 Task: Assign Issue Issue0000000351 to Sprint Sprint0000000211 in Scrum Project Project0000000071 in Jira. Assign Issue Issue0000000352 to Sprint Sprint0000000211 in Scrum Project Project0000000071 in Jira. Assign Issue Issue0000000353 to Sprint Sprint0000000212 in Scrum Project Project0000000071 in Jira. Assign Issue Issue0000000354 to Sprint Sprint0000000212 in Scrum Project Project0000000071 in Jira. Assign Issue Issue0000000355 to Sprint Sprint0000000213 in Scrum Project Project0000000071 in Jira
Action: Mouse moved to (234, 74)
Screenshot: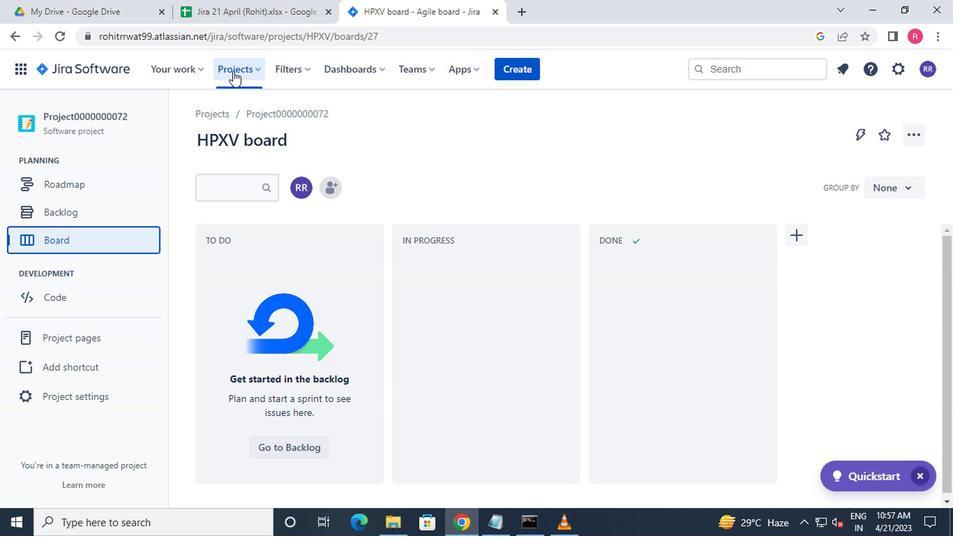 
Action: Mouse pressed left at (234, 74)
Screenshot: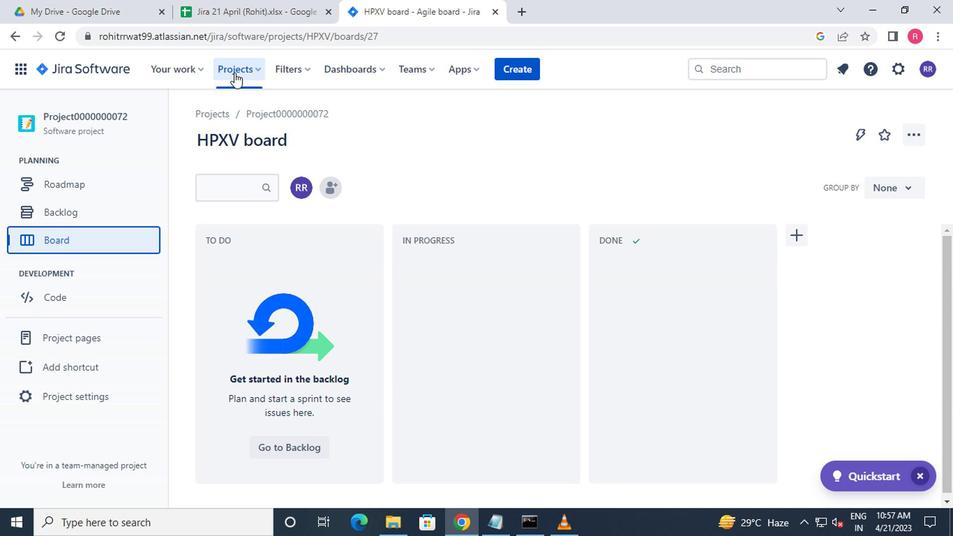 
Action: Mouse moved to (308, 159)
Screenshot: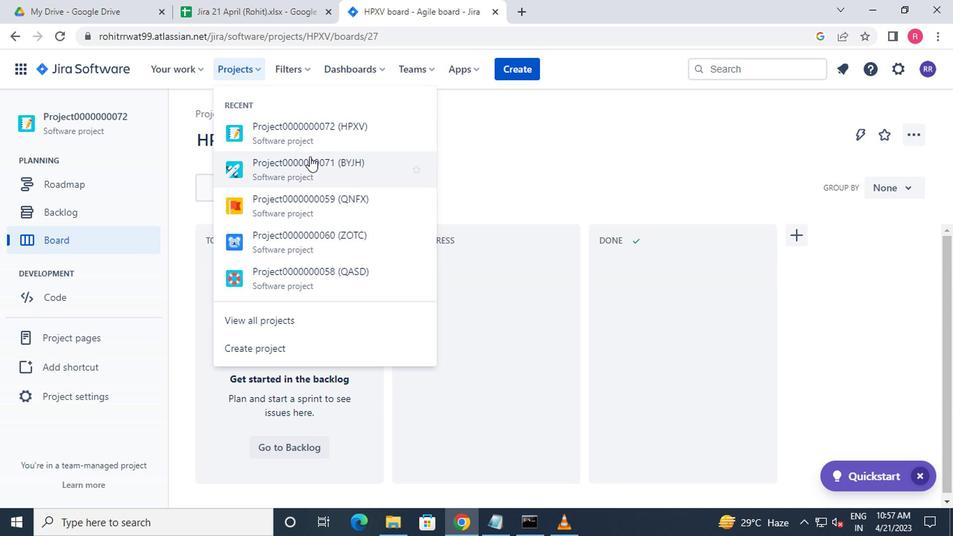 
Action: Mouse pressed left at (308, 159)
Screenshot: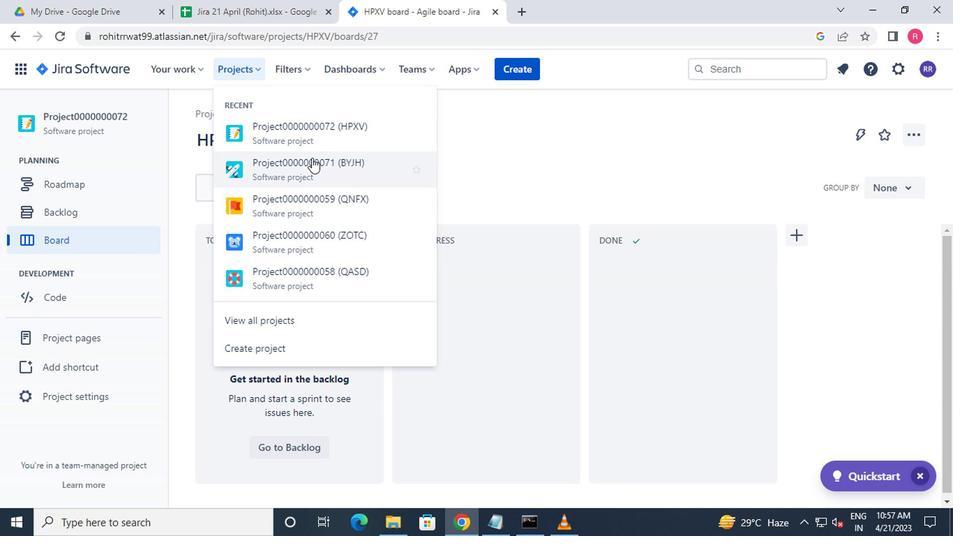 
Action: Mouse moved to (114, 210)
Screenshot: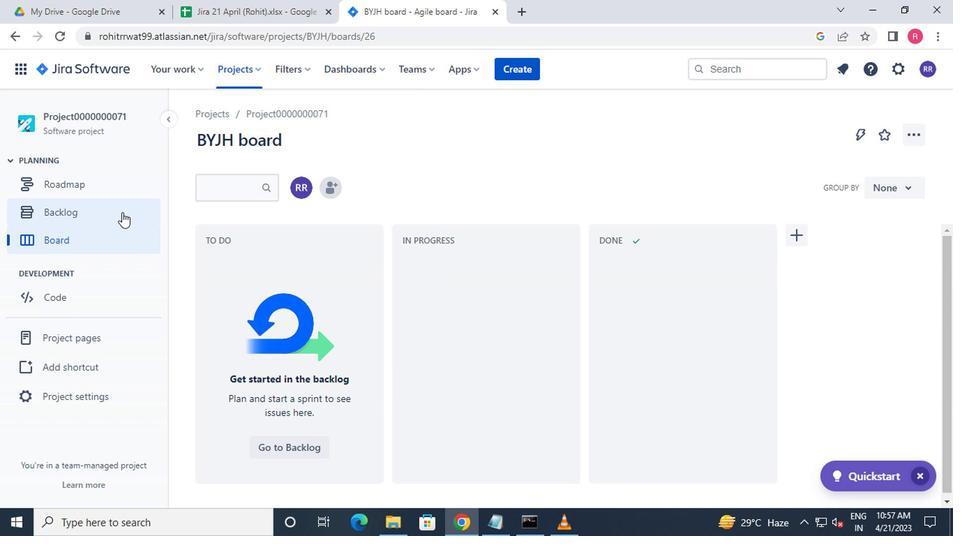 
Action: Mouse pressed left at (114, 210)
Screenshot: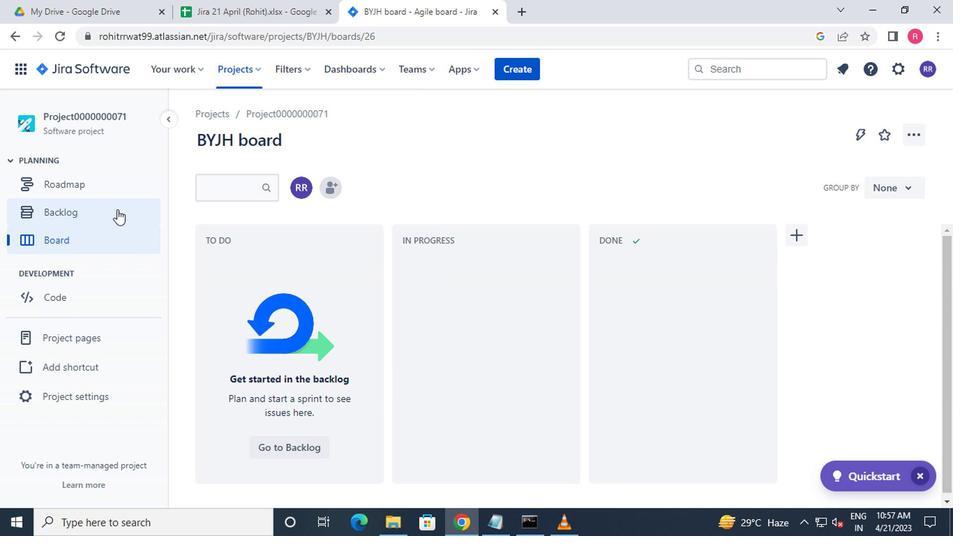 
Action: Mouse moved to (196, 207)
Screenshot: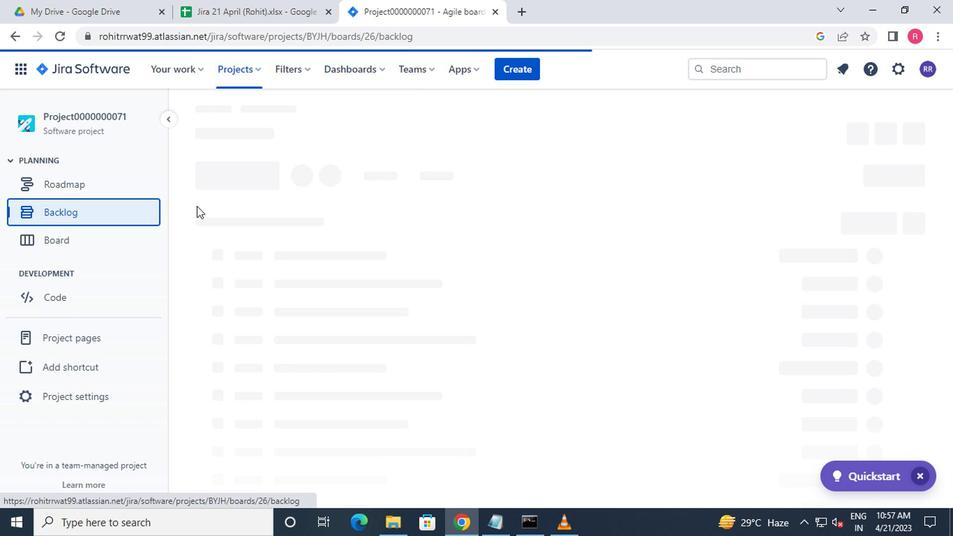
Action: Mouse scrolled (196, 206) with delta (0, 0)
Screenshot: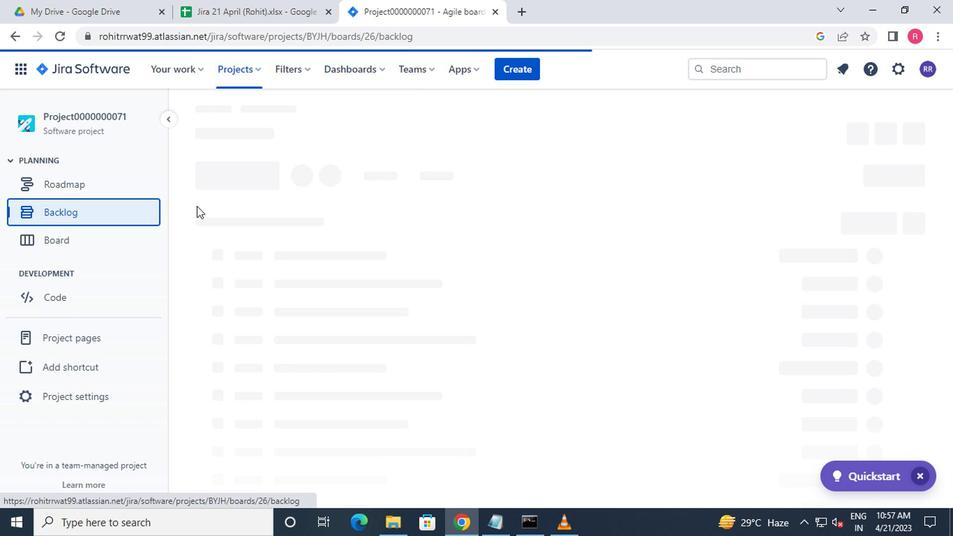 
Action: Mouse moved to (198, 207)
Screenshot: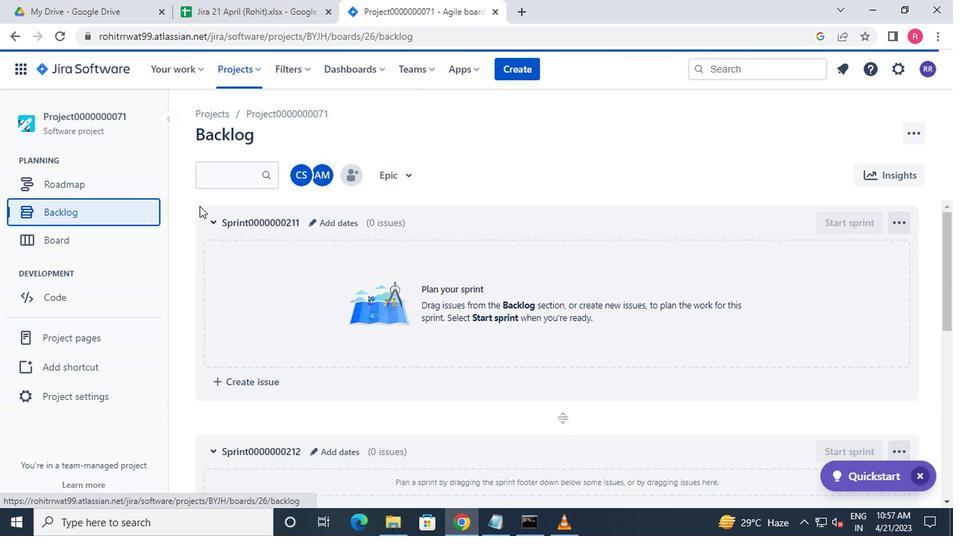 
Action: Mouse scrolled (198, 206) with delta (0, 0)
Screenshot: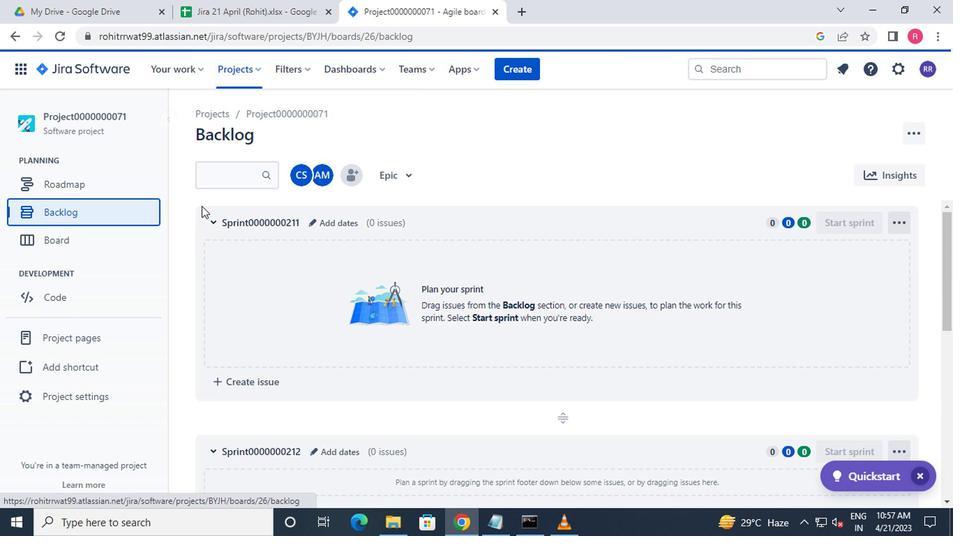 
Action: Mouse moved to (200, 207)
Screenshot: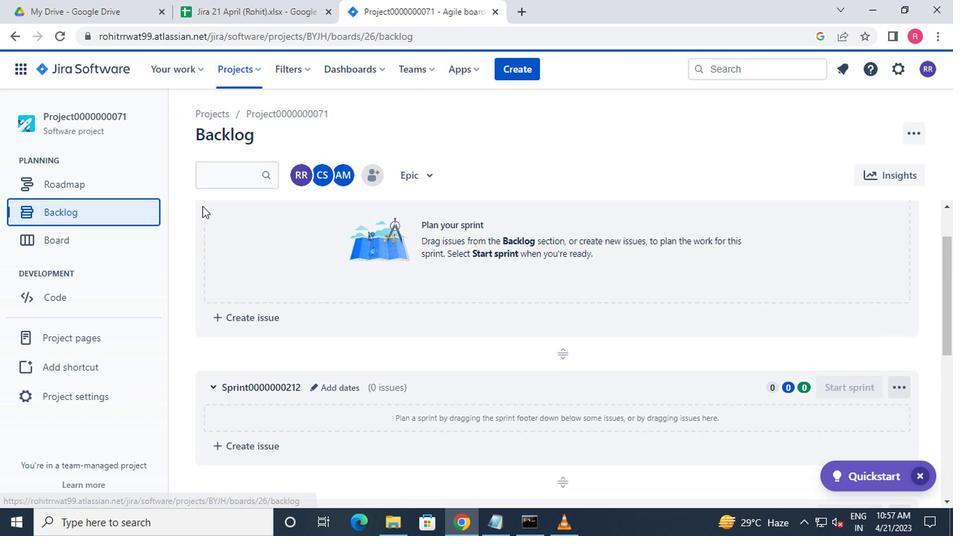 
Action: Mouse scrolled (200, 206) with delta (0, 0)
Screenshot: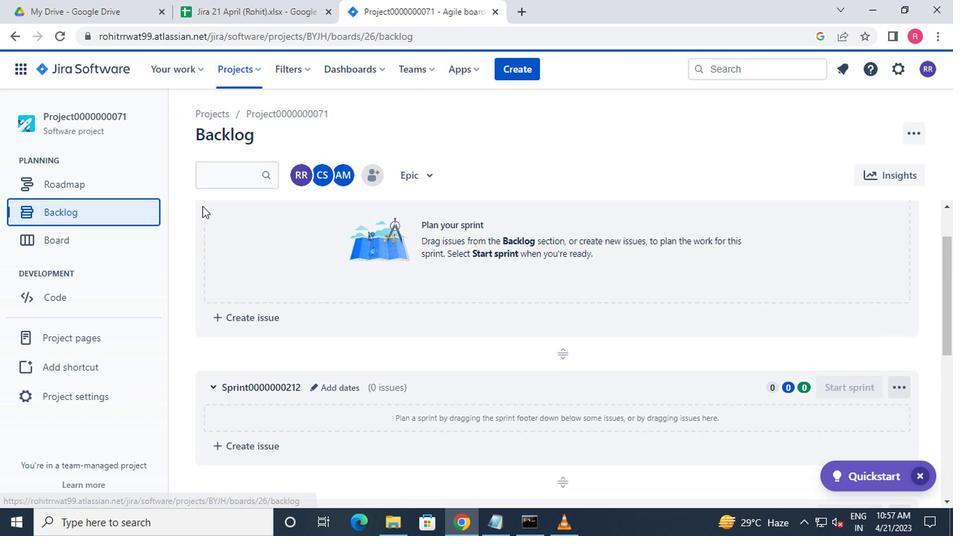 
Action: Mouse moved to (277, 265)
Screenshot: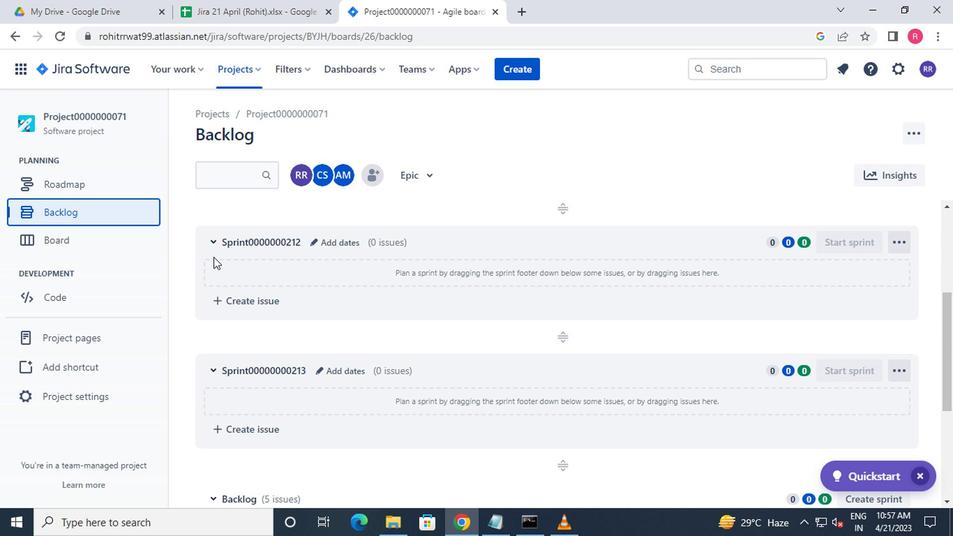 
Action: Mouse scrolled (277, 264) with delta (0, 0)
Screenshot: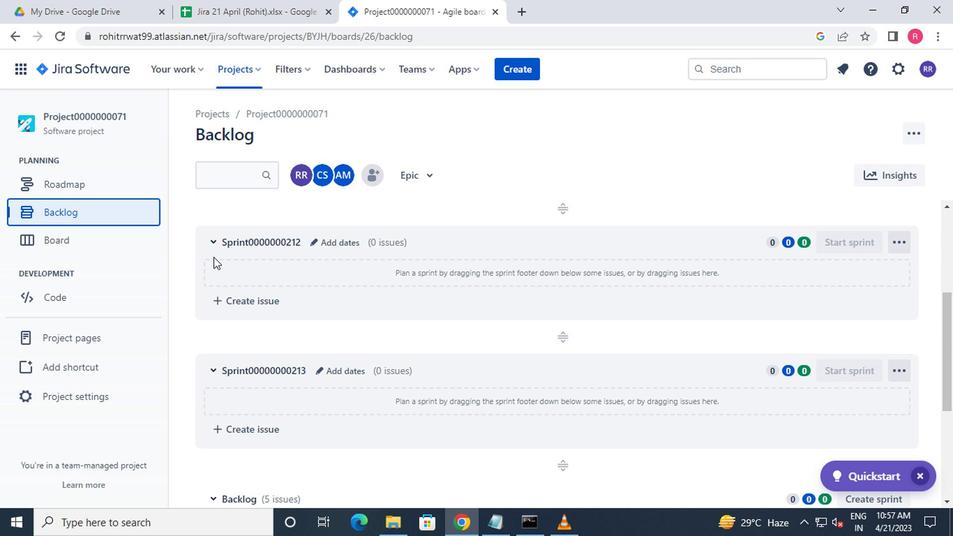 
Action: Mouse moved to (282, 265)
Screenshot: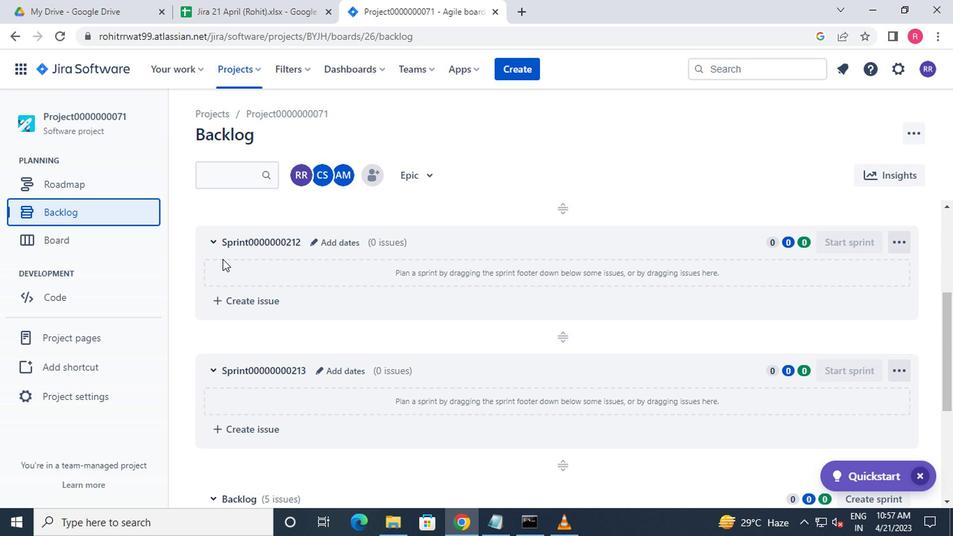 
Action: Mouse scrolled (282, 264) with delta (0, 0)
Screenshot: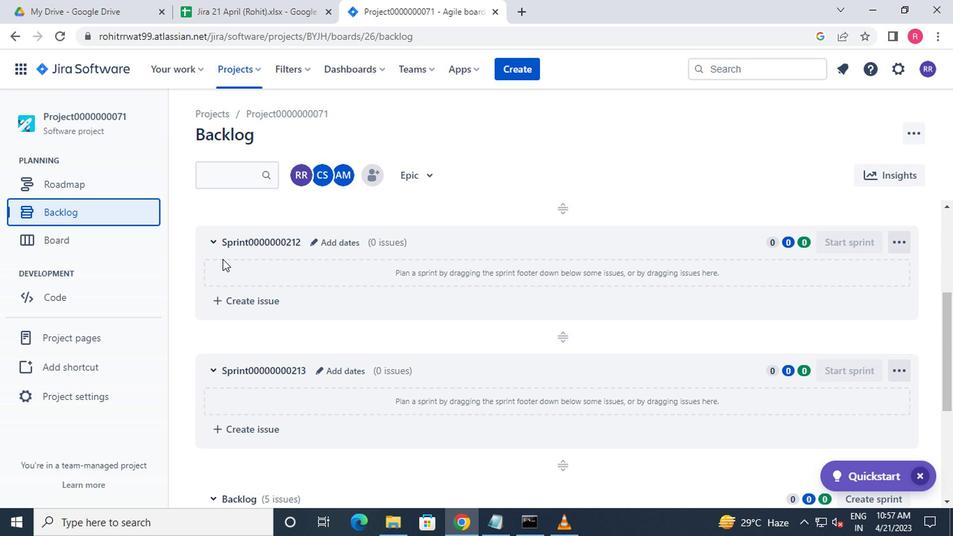 
Action: Mouse moved to (284, 265)
Screenshot: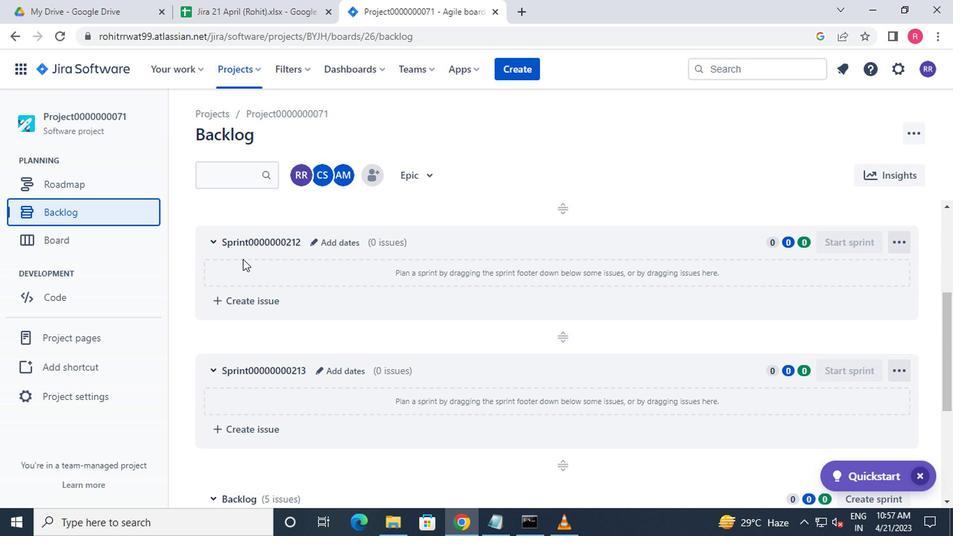 
Action: Mouse scrolled (284, 264) with delta (0, 0)
Screenshot: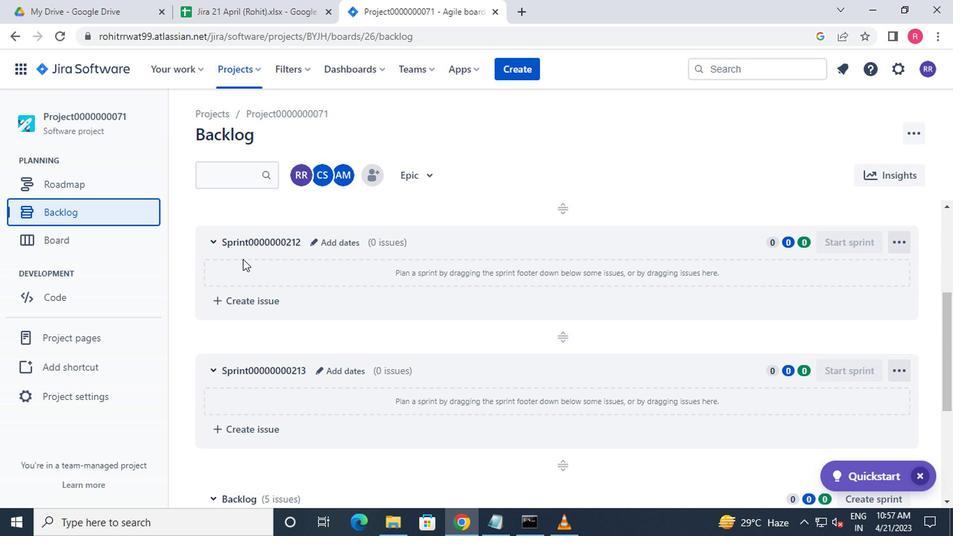 
Action: Mouse moved to (286, 265)
Screenshot: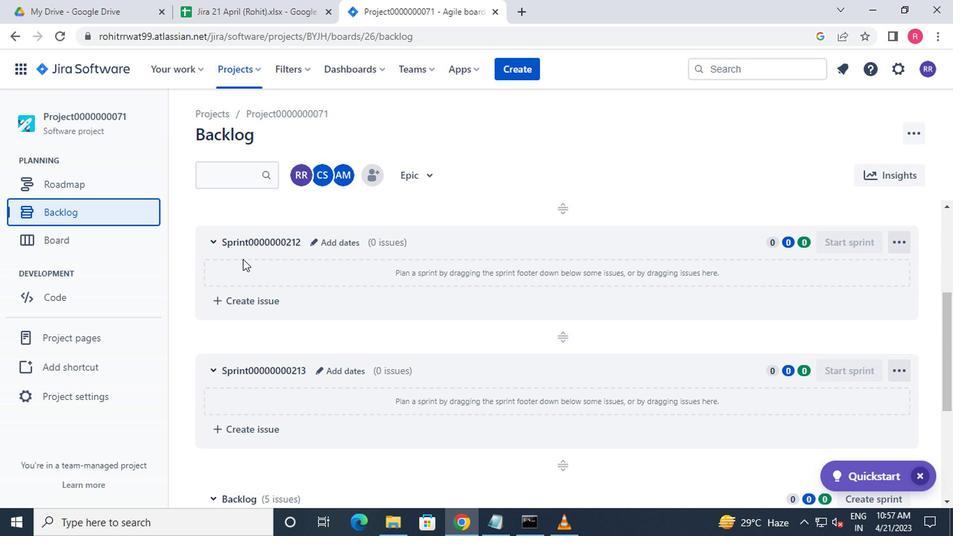 
Action: Mouse scrolled (286, 264) with delta (0, 0)
Screenshot: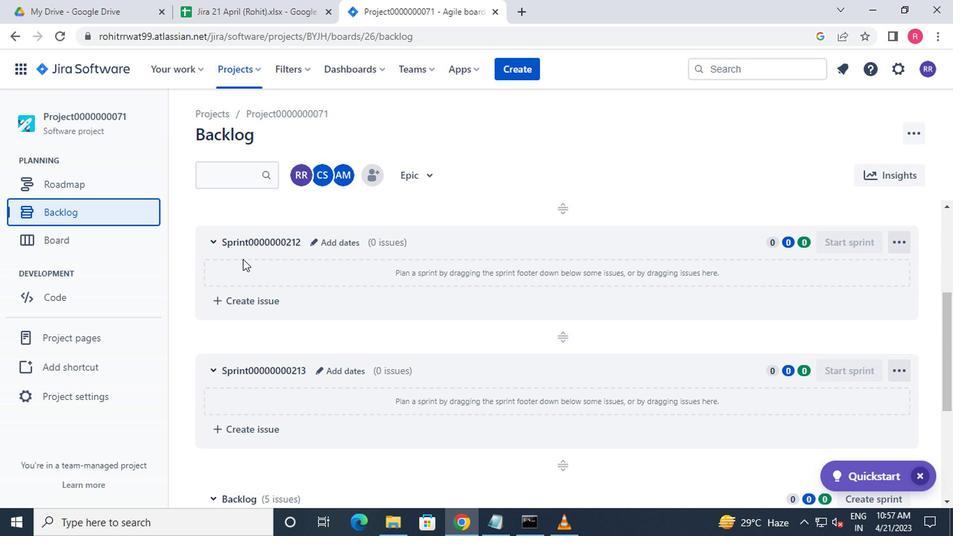 
Action: Mouse moved to (880, 310)
Screenshot: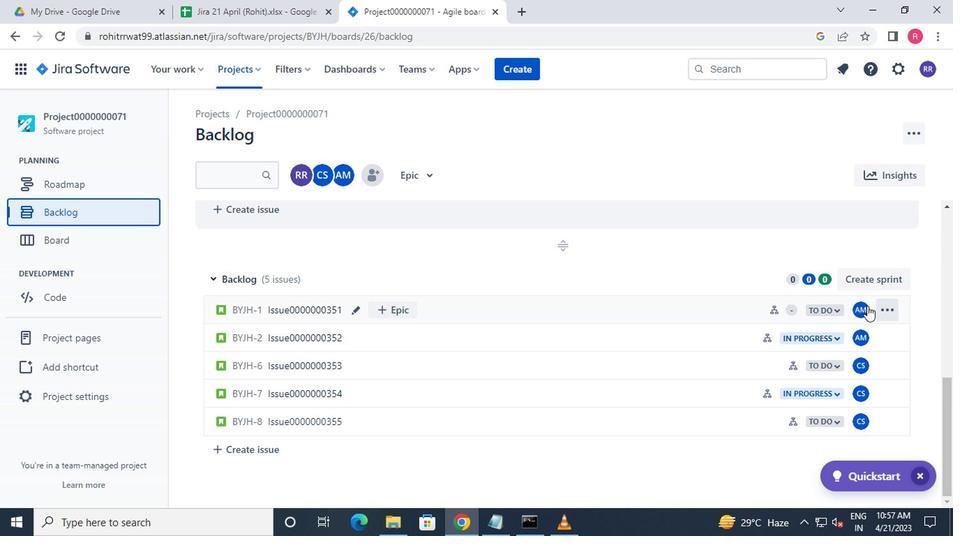 
Action: Mouse pressed left at (880, 310)
Screenshot: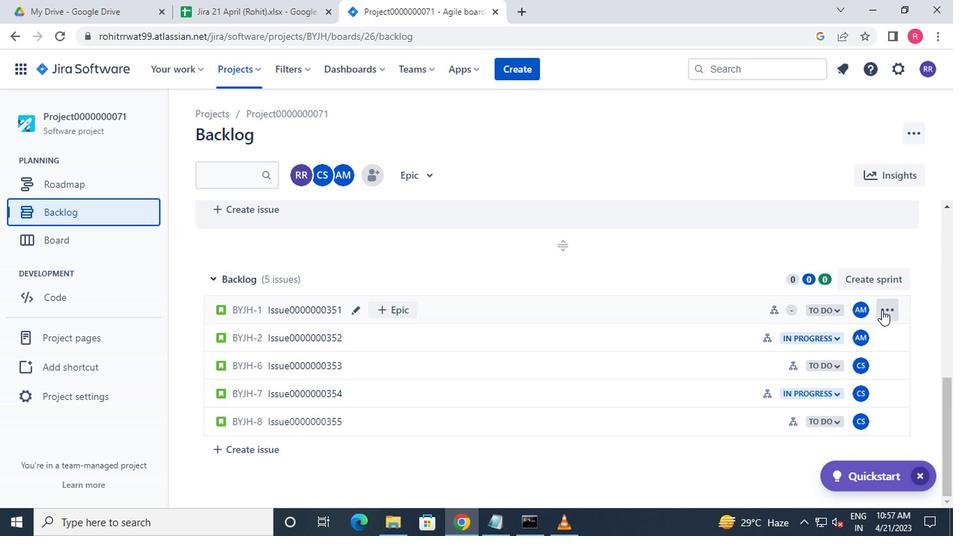 
Action: Mouse moved to (842, 220)
Screenshot: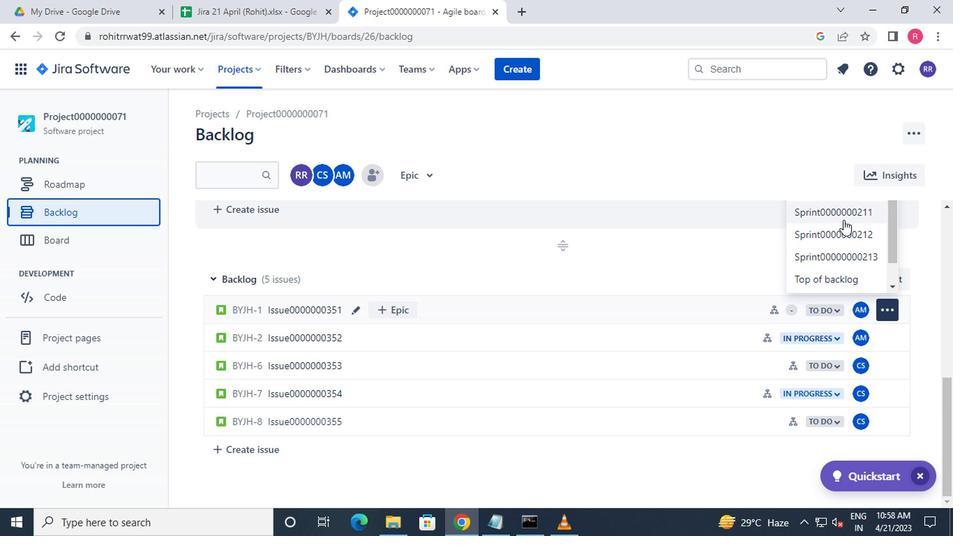 
Action: Mouse pressed left at (842, 220)
Screenshot: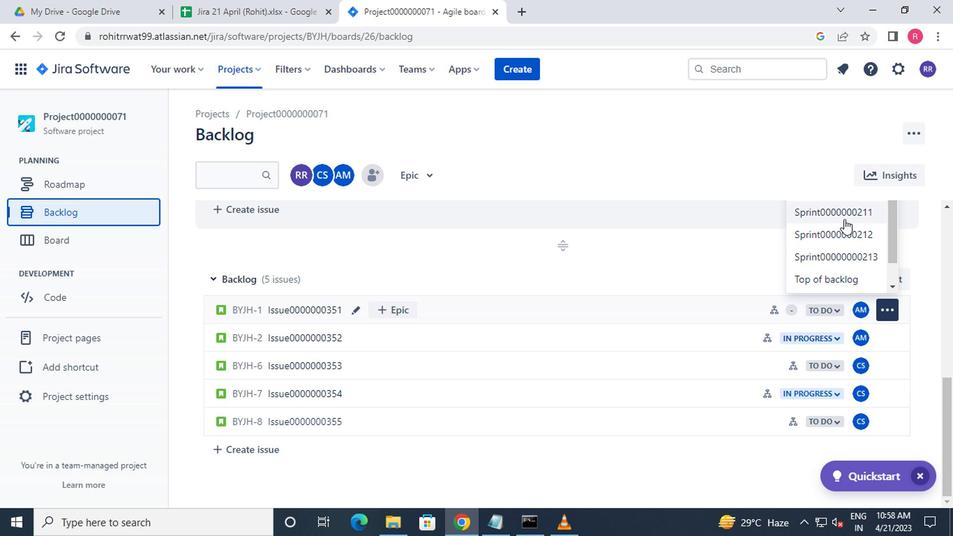 
Action: Mouse moved to (888, 343)
Screenshot: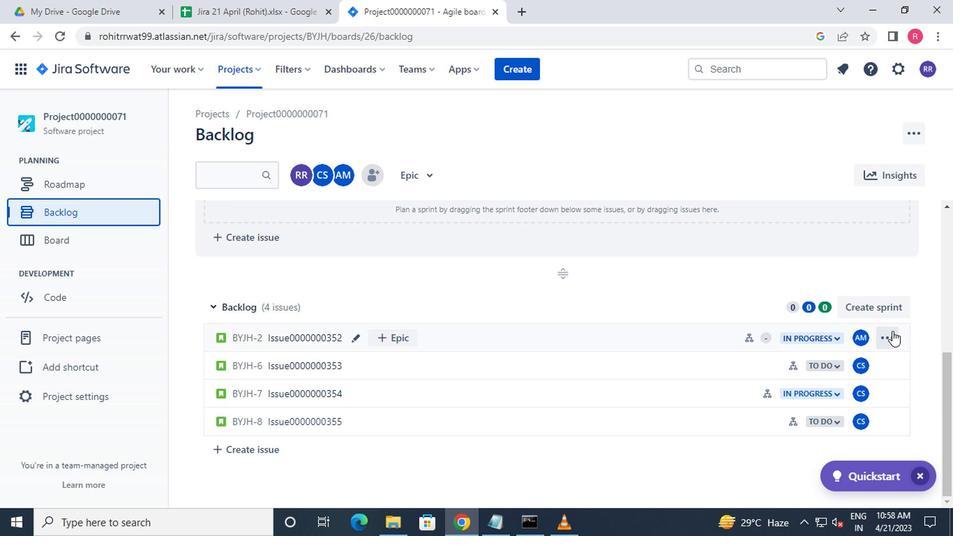 
Action: Mouse pressed left at (888, 343)
Screenshot: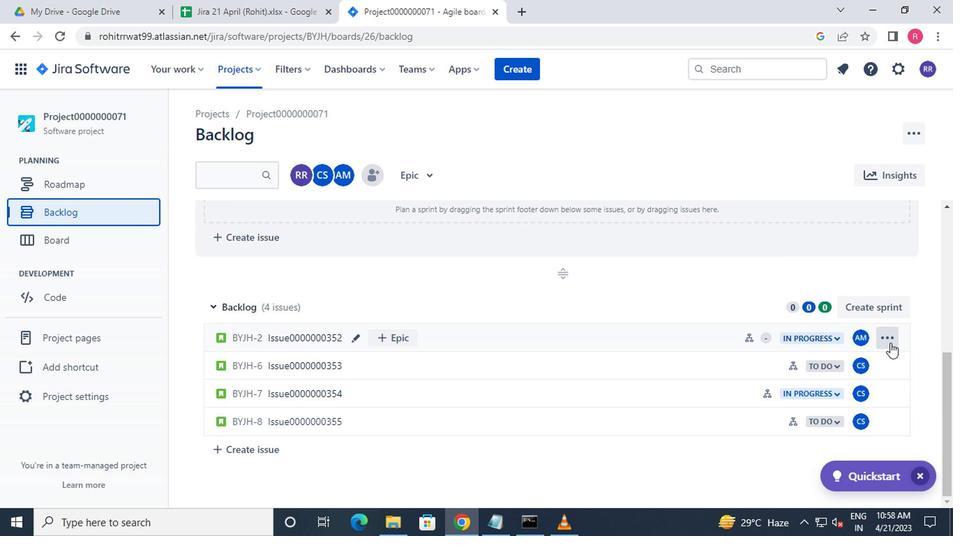 
Action: Mouse moved to (852, 243)
Screenshot: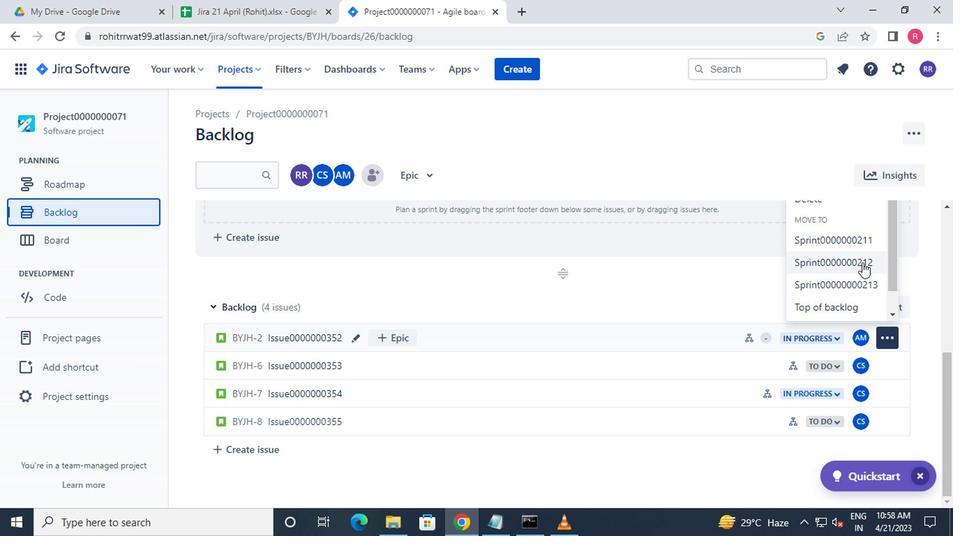 
Action: Mouse pressed left at (852, 243)
Screenshot: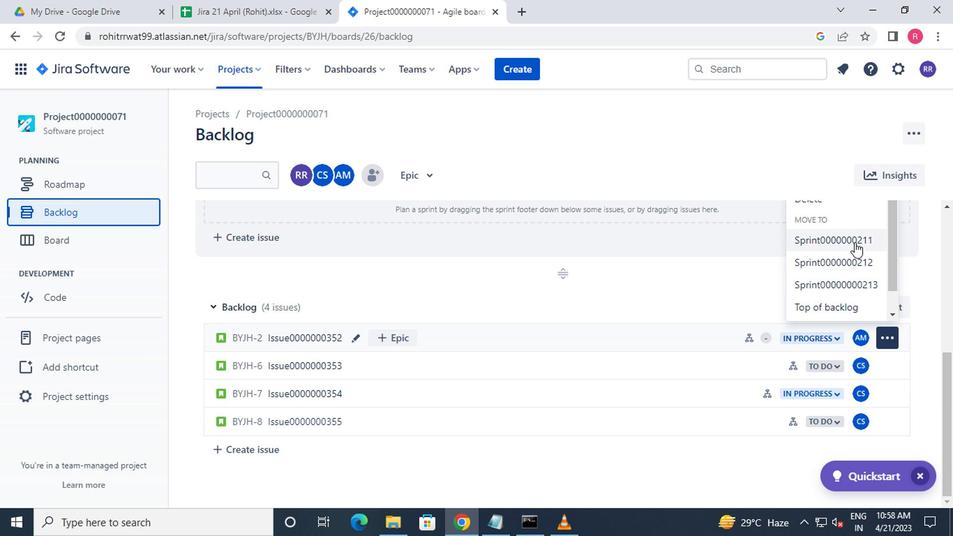 
Action: Mouse moved to (891, 367)
Screenshot: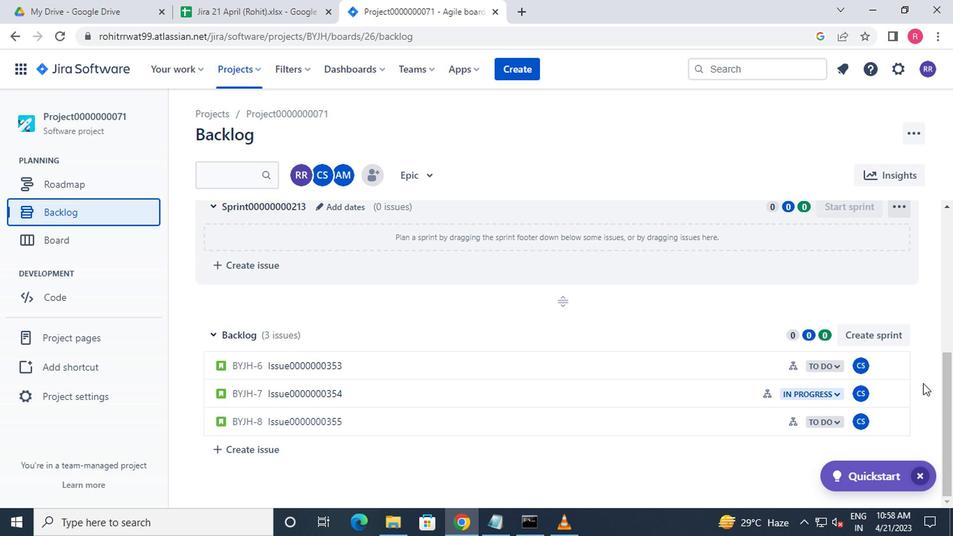 
Action: Mouse pressed left at (891, 367)
Screenshot: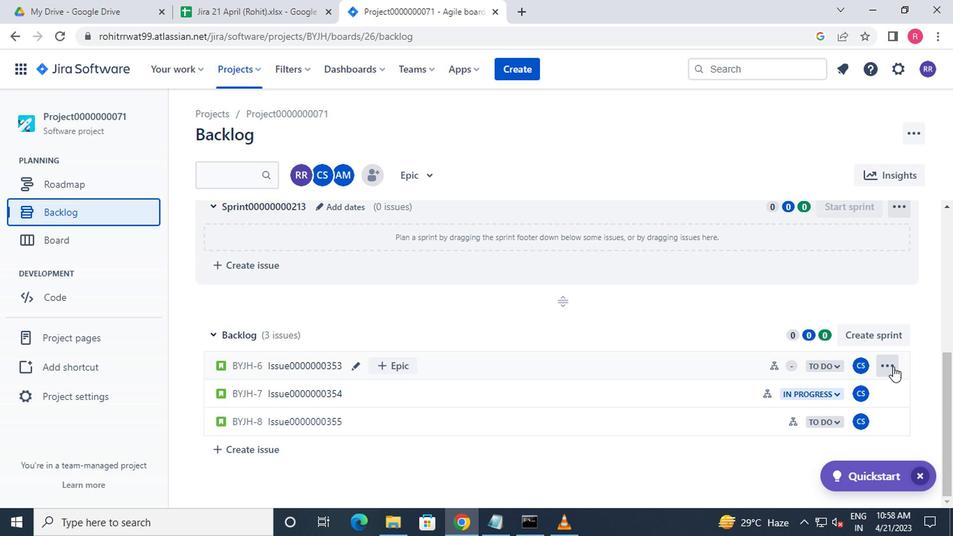 
Action: Mouse moved to (857, 297)
Screenshot: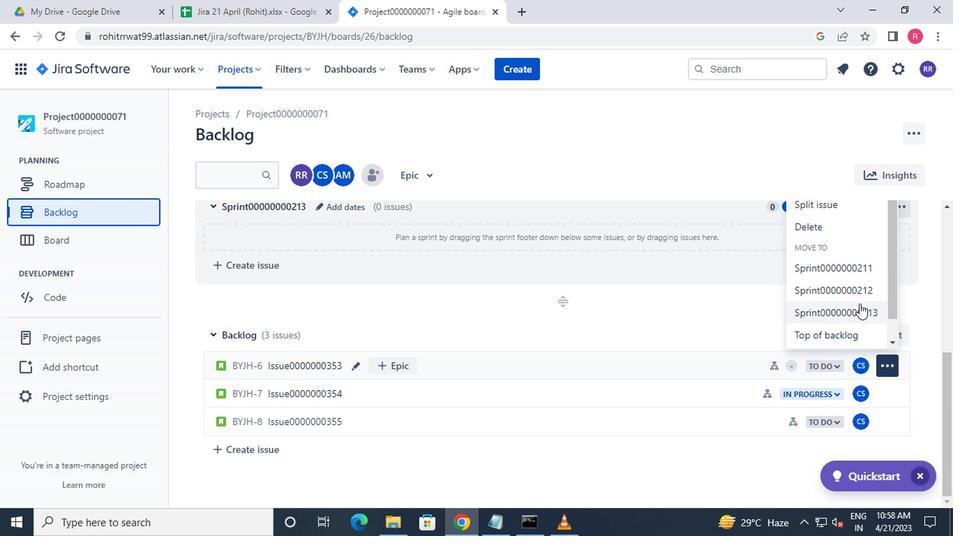 
Action: Mouse pressed left at (857, 297)
Screenshot: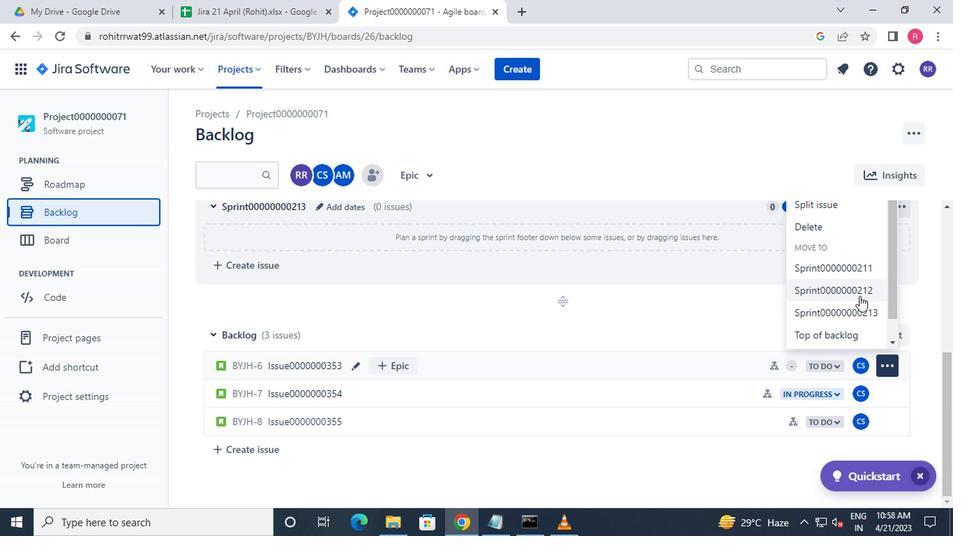 
Action: Mouse moved to (885, 399)
Screenshot: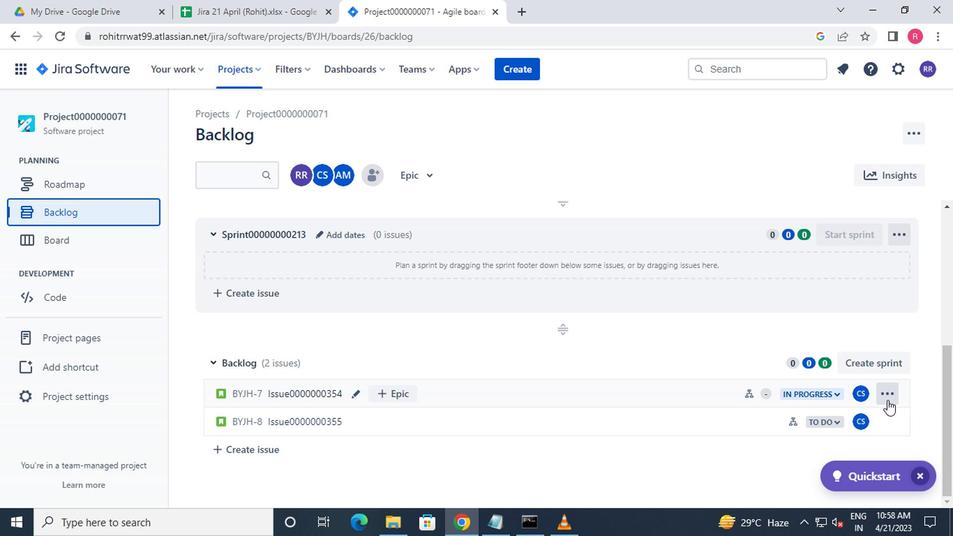 
Action: Mouse pressed left at (885, 399)
Screenshot: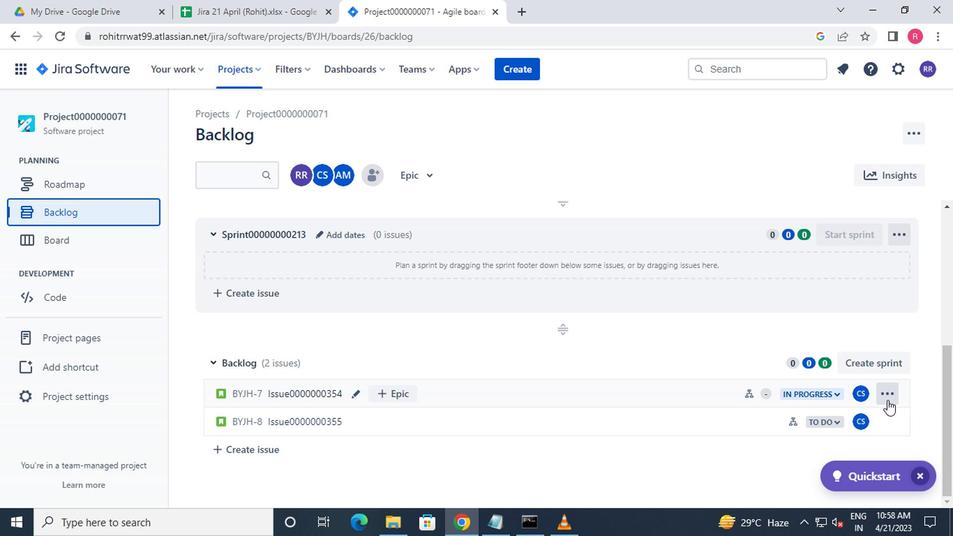 
Action: Mouse moved to (872, 321)
Screenshot: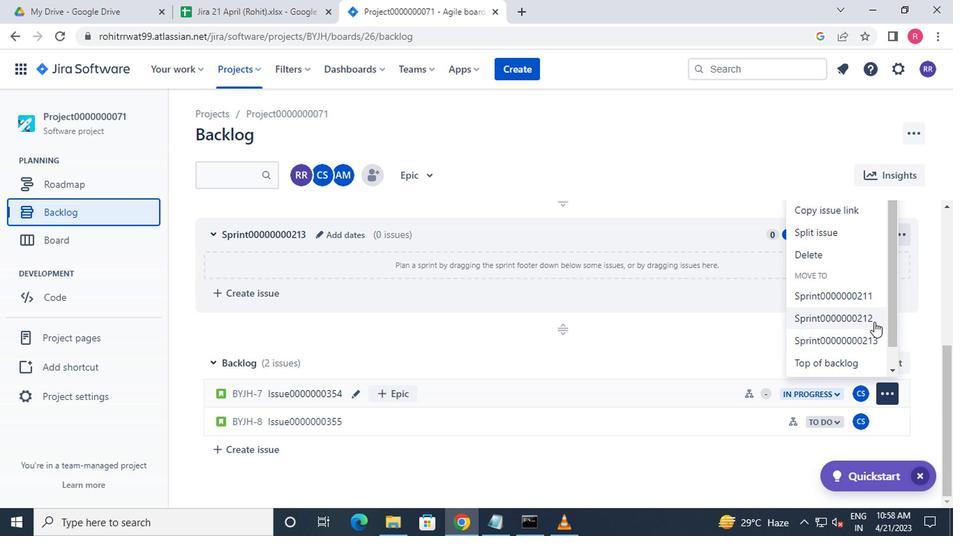 
Action: Mouse pressed left at (872, 321)
Screenshot: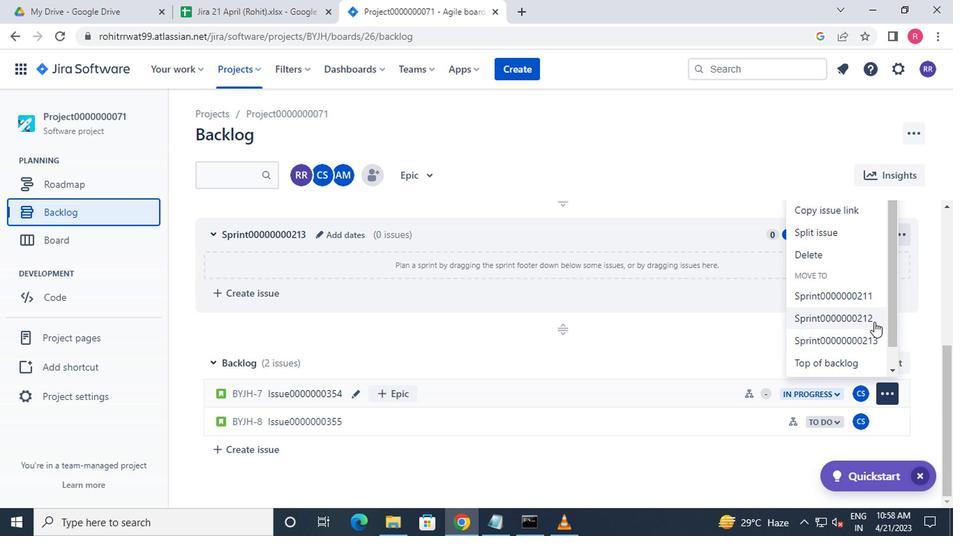 
Action: Mouse moved to (888, 427)
Screenshot: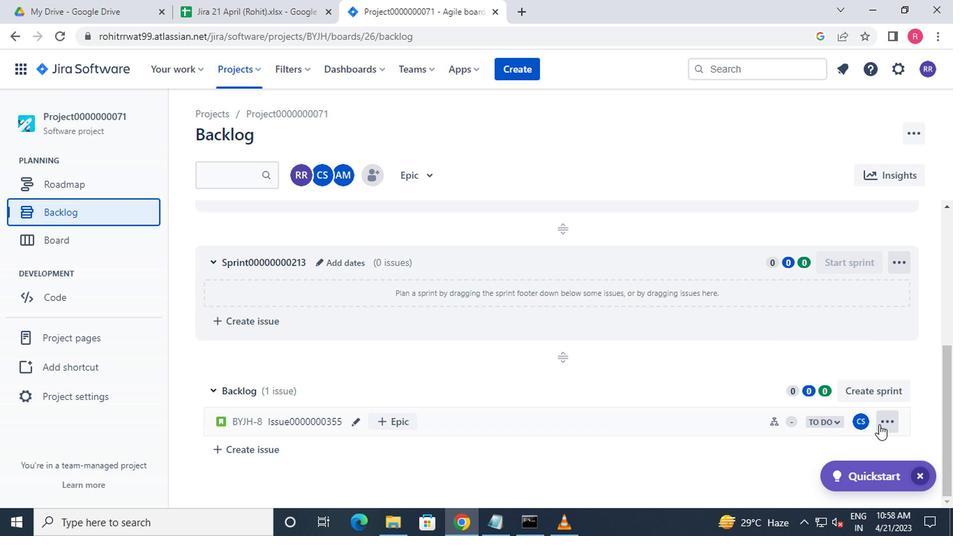 
Action: Mouse pressed left at (888, 427)
Screenshot: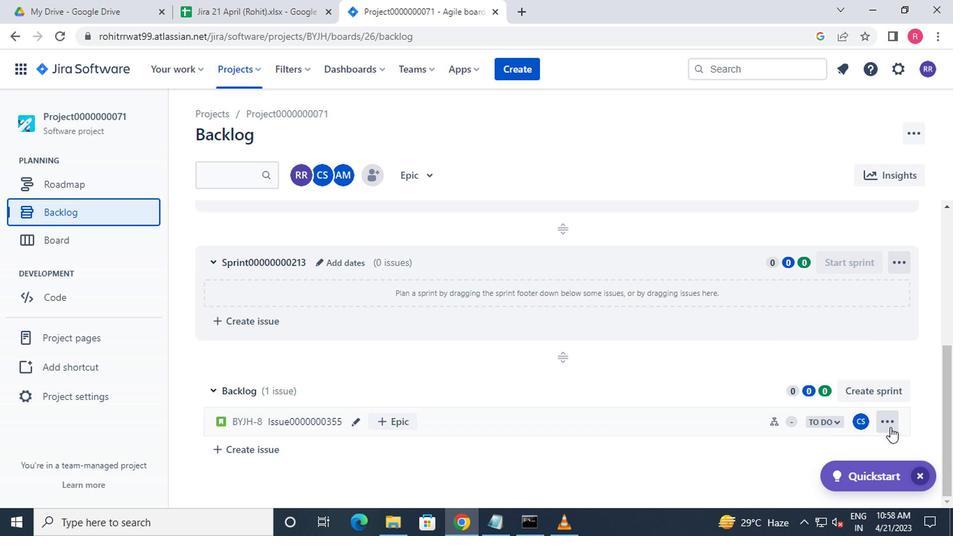 
Action: Mouse moved to (872, 374)
Screenshot: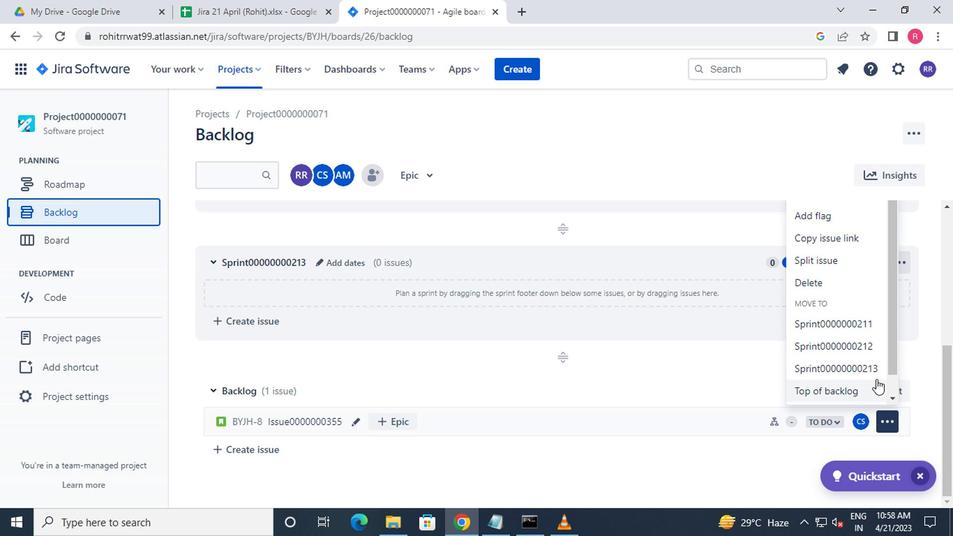 
Action: Mouse pressed left at (872, 374)
Screenshot: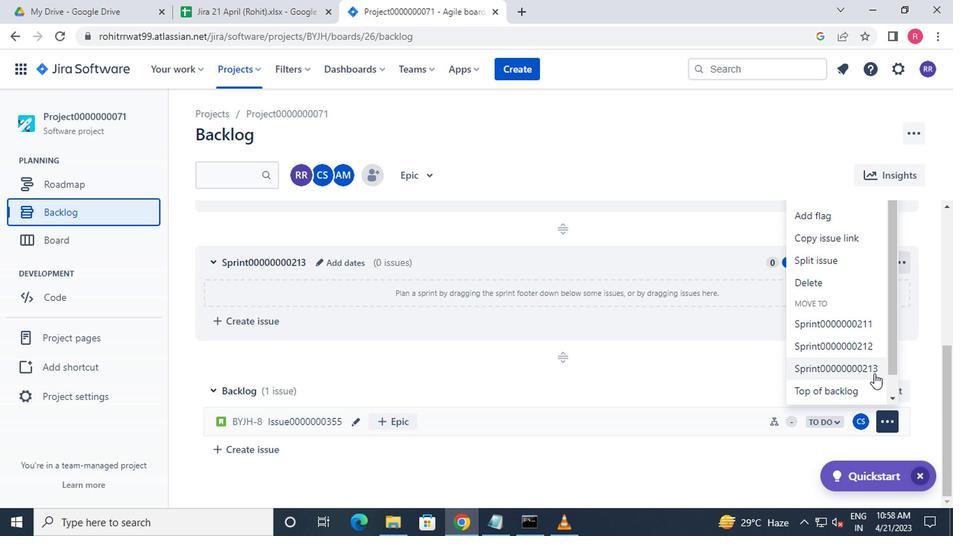 
